 Task: Use the built-in terminal to run and debug Node.js applications in Visual Studio Code.
Action: Mouse moved to (315, 10)
Screenshot: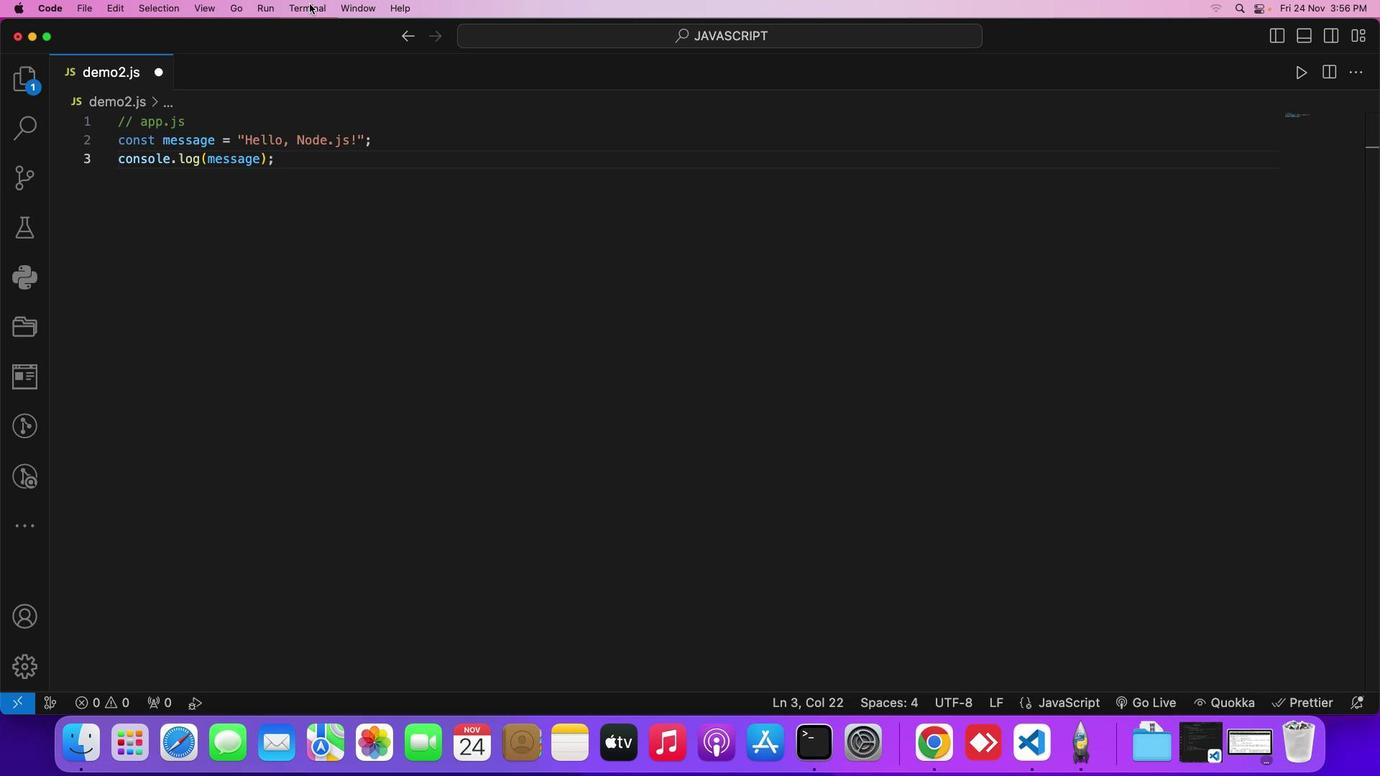 
Action: Mouse pressed left at (315, 10)
Screenshot: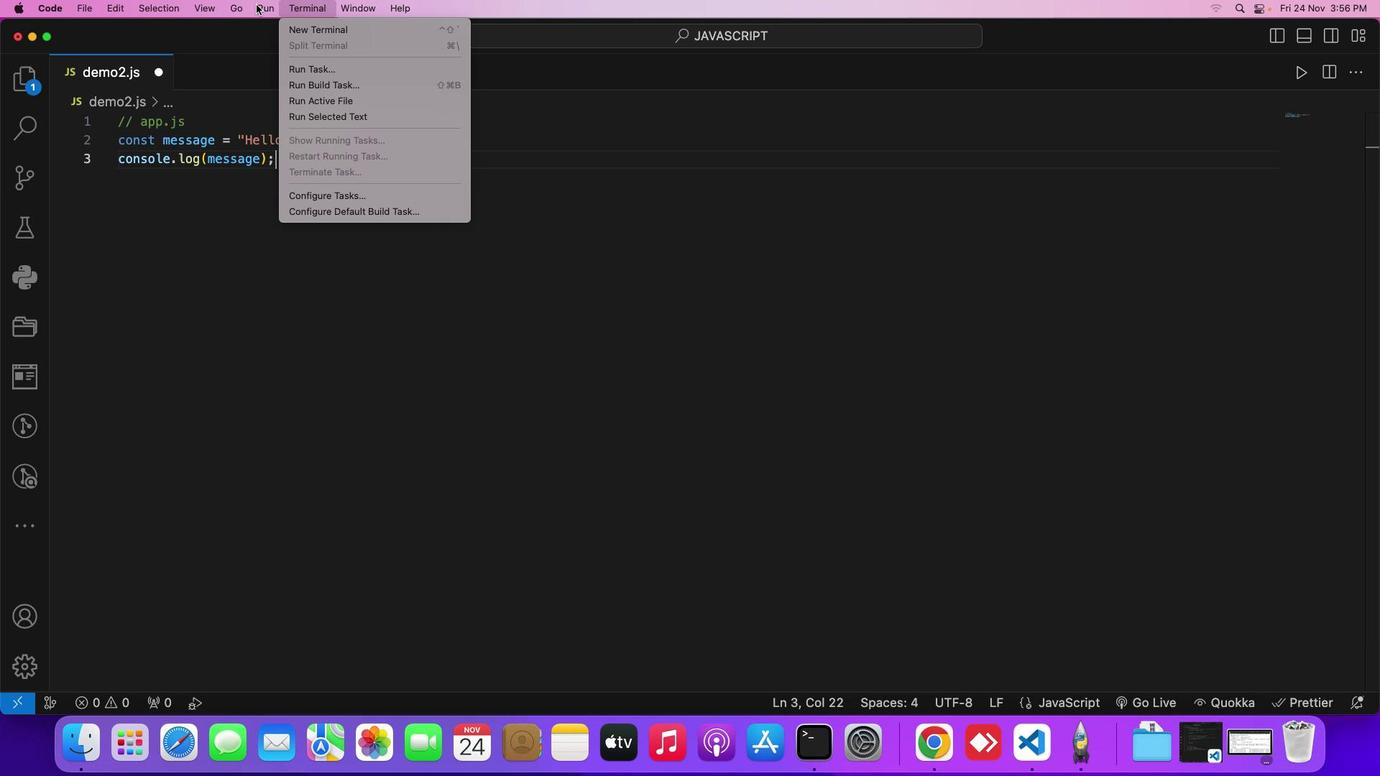 
Action: Mouse moved to (94, 13)
Screenshot: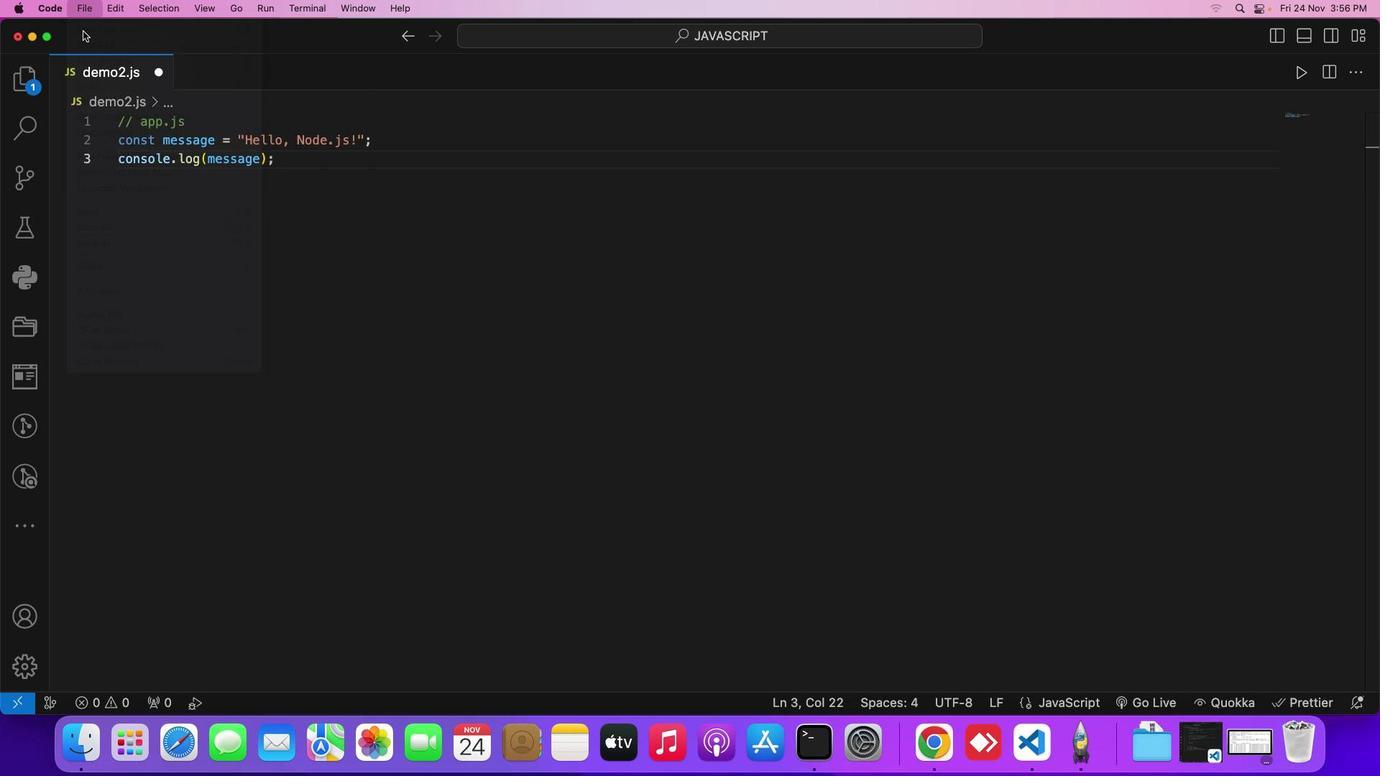 
Action: Mouse pressed left at (94, 13)
Screenshot: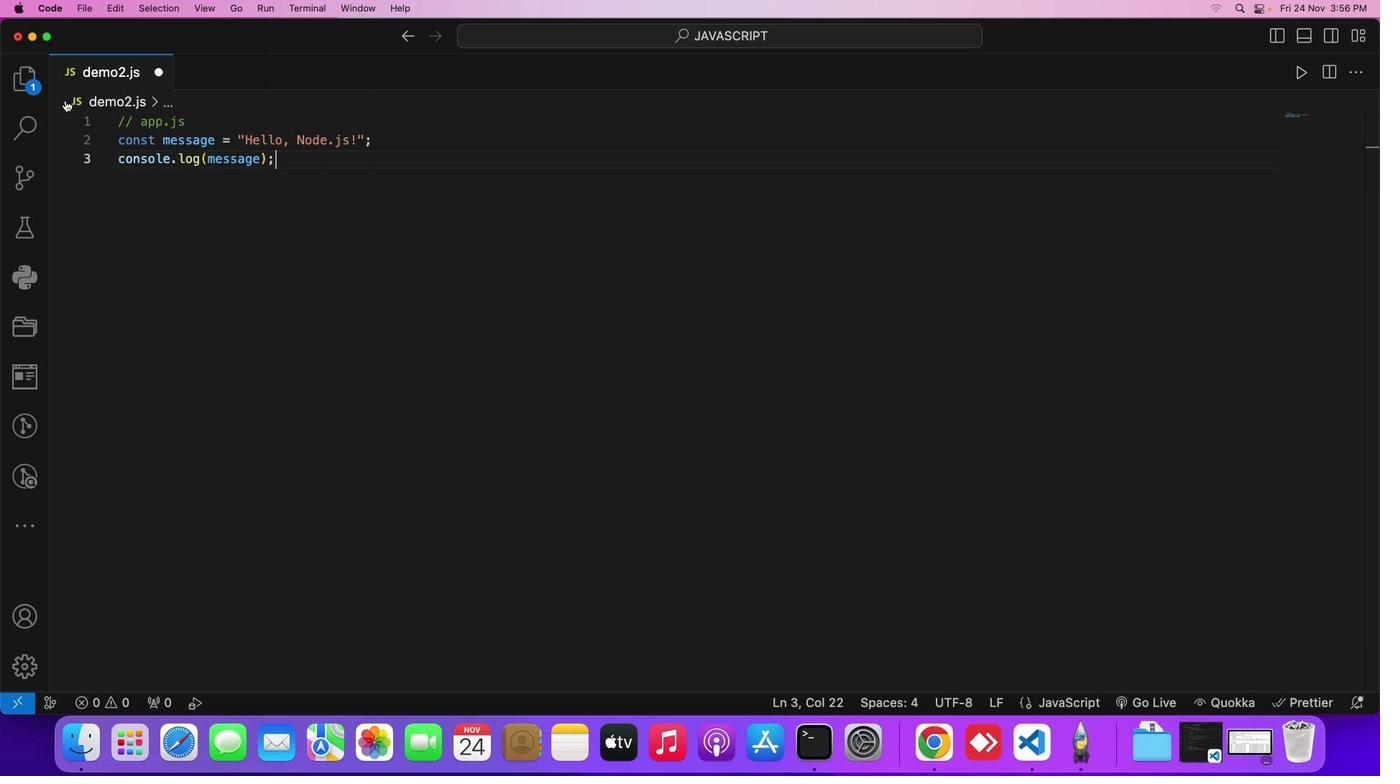 
Action: Mouse moved to (91, 5)
Screenshot: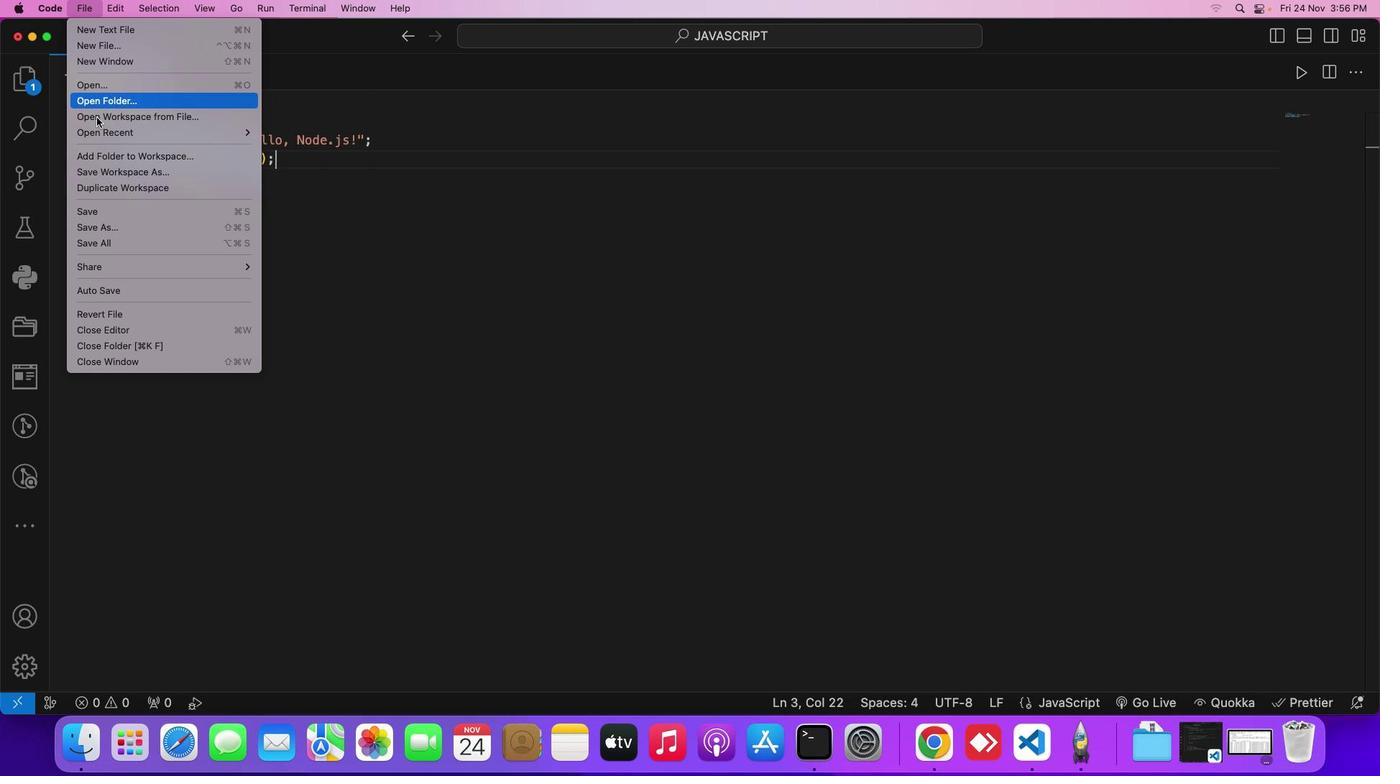 
Action: Mouse pressed left at (91, 5)
Screenshot: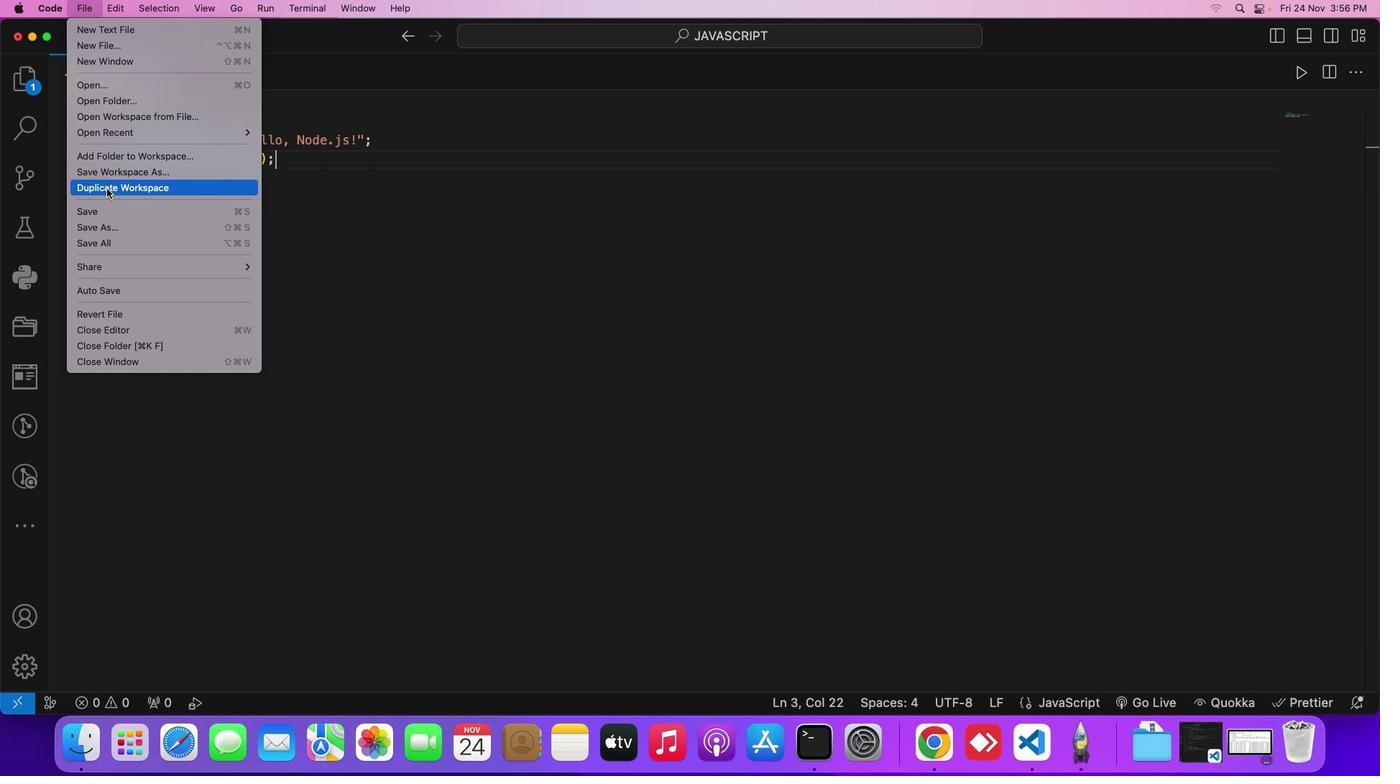 
Action: Mouse moved to (115, 210)
Screenshot: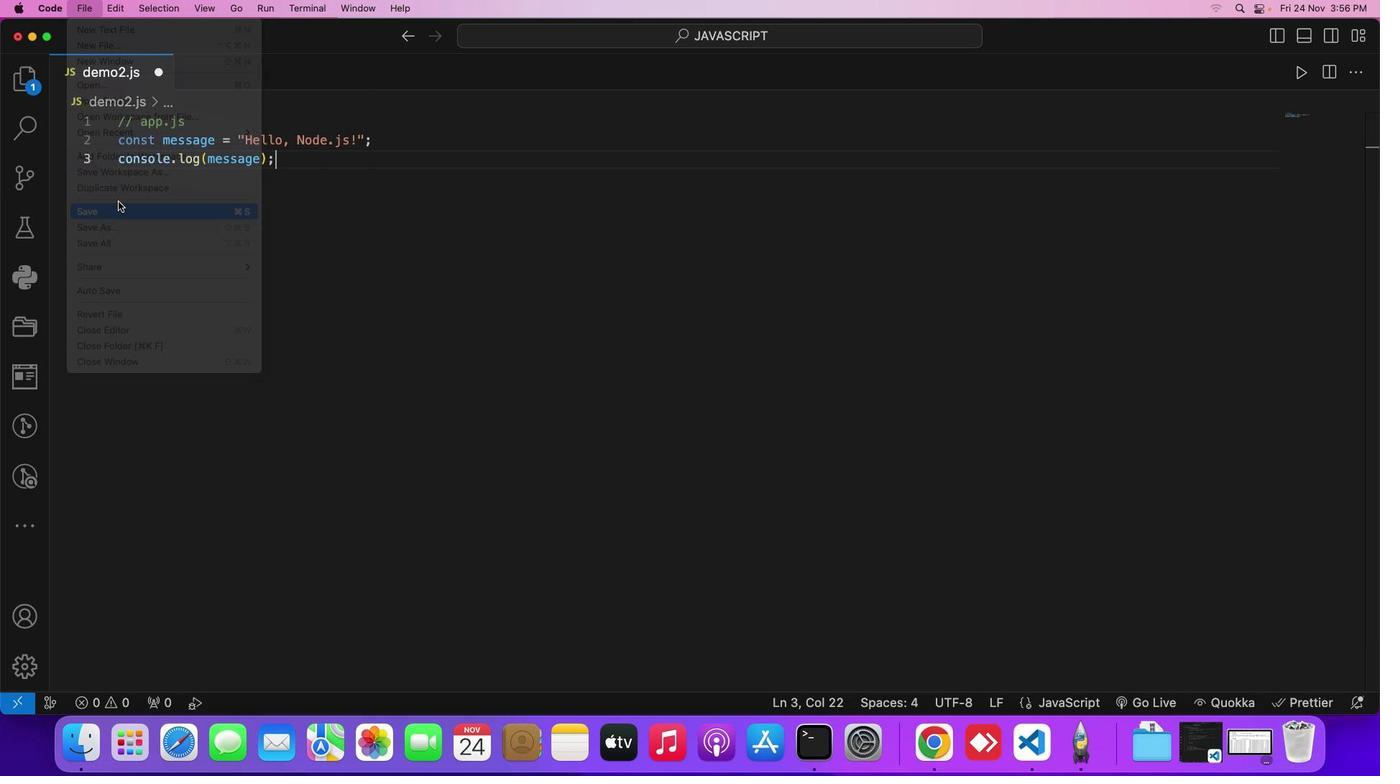 
Action: Mouse pressed left at (115, 210)
Screenshot: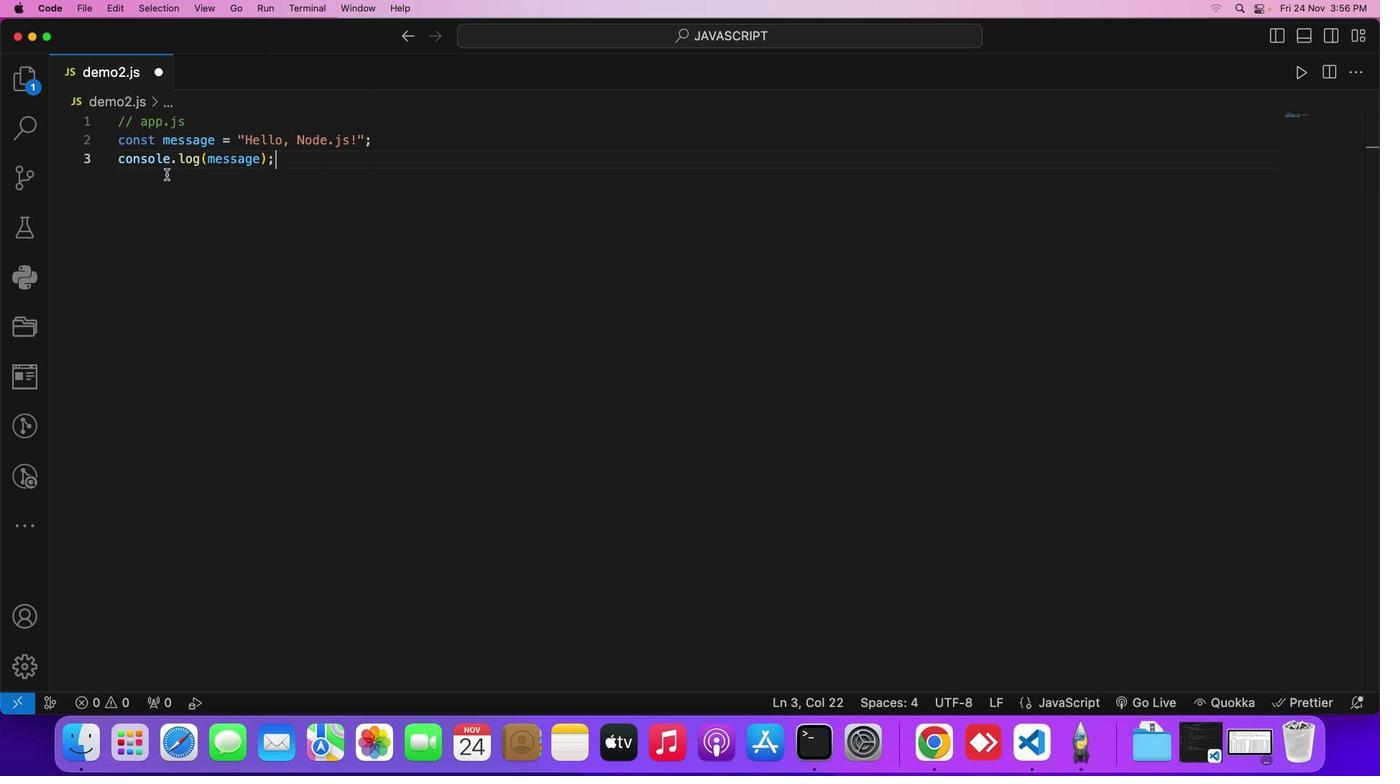 
Action: Mouse moved to (307, 7)
Screenshot: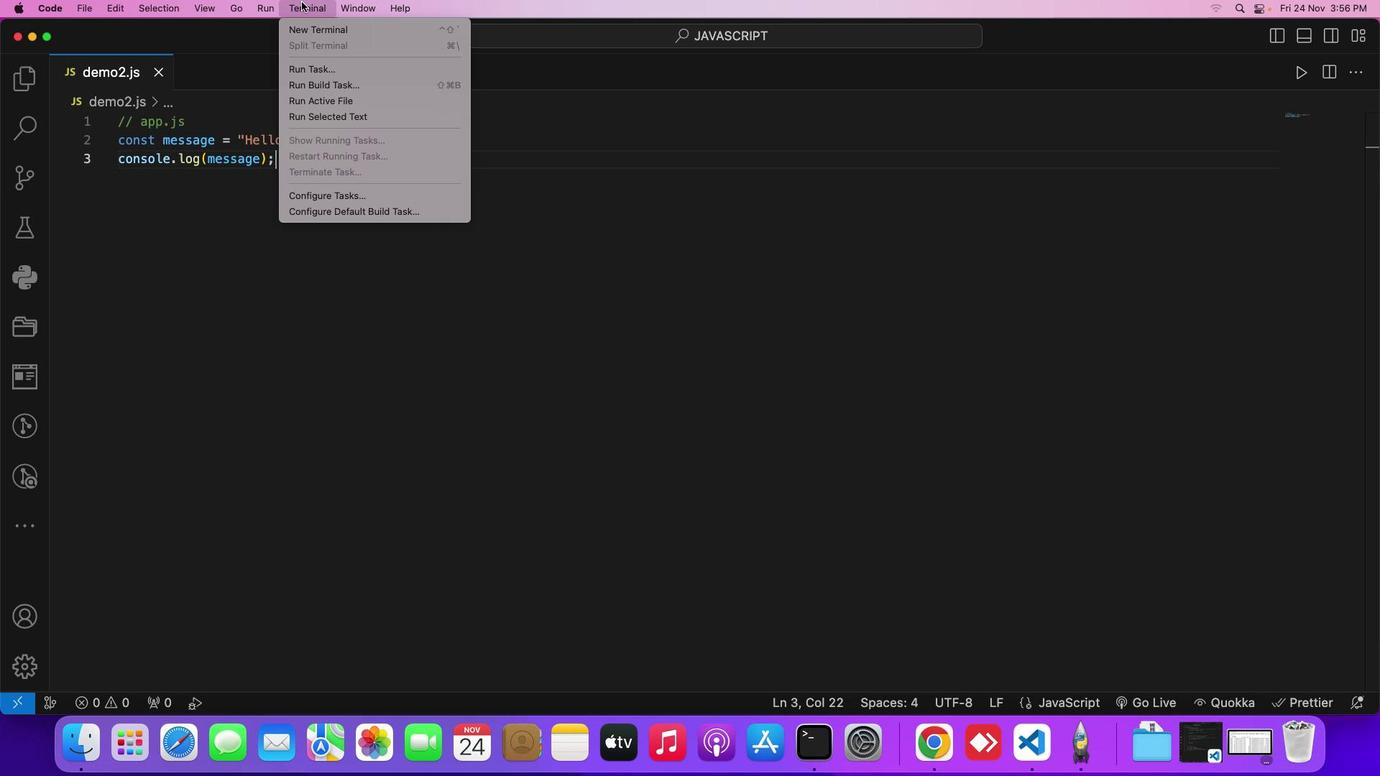 
Action: Mouse pressed left at (307, 7)
Screenshot: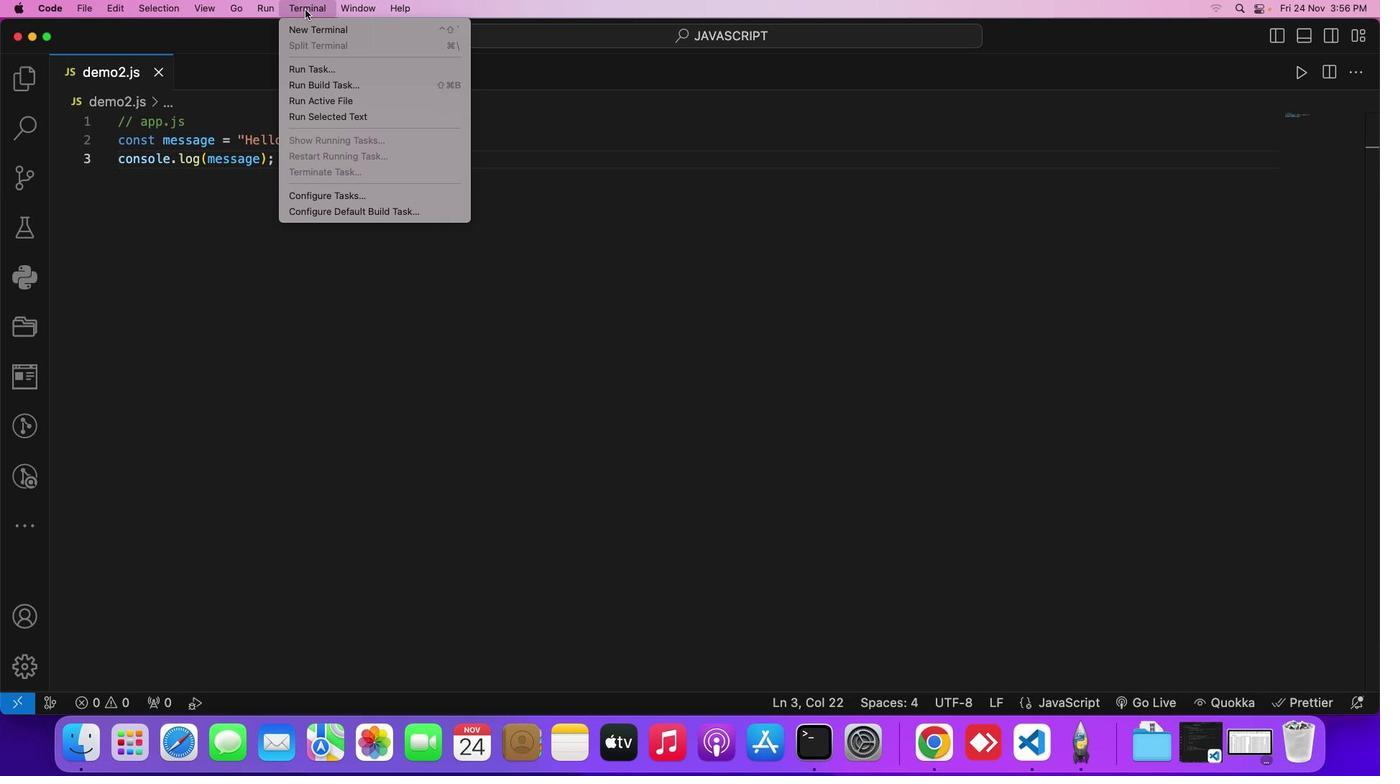 
Action: Mouse moved to (318, 30)
Screenshot: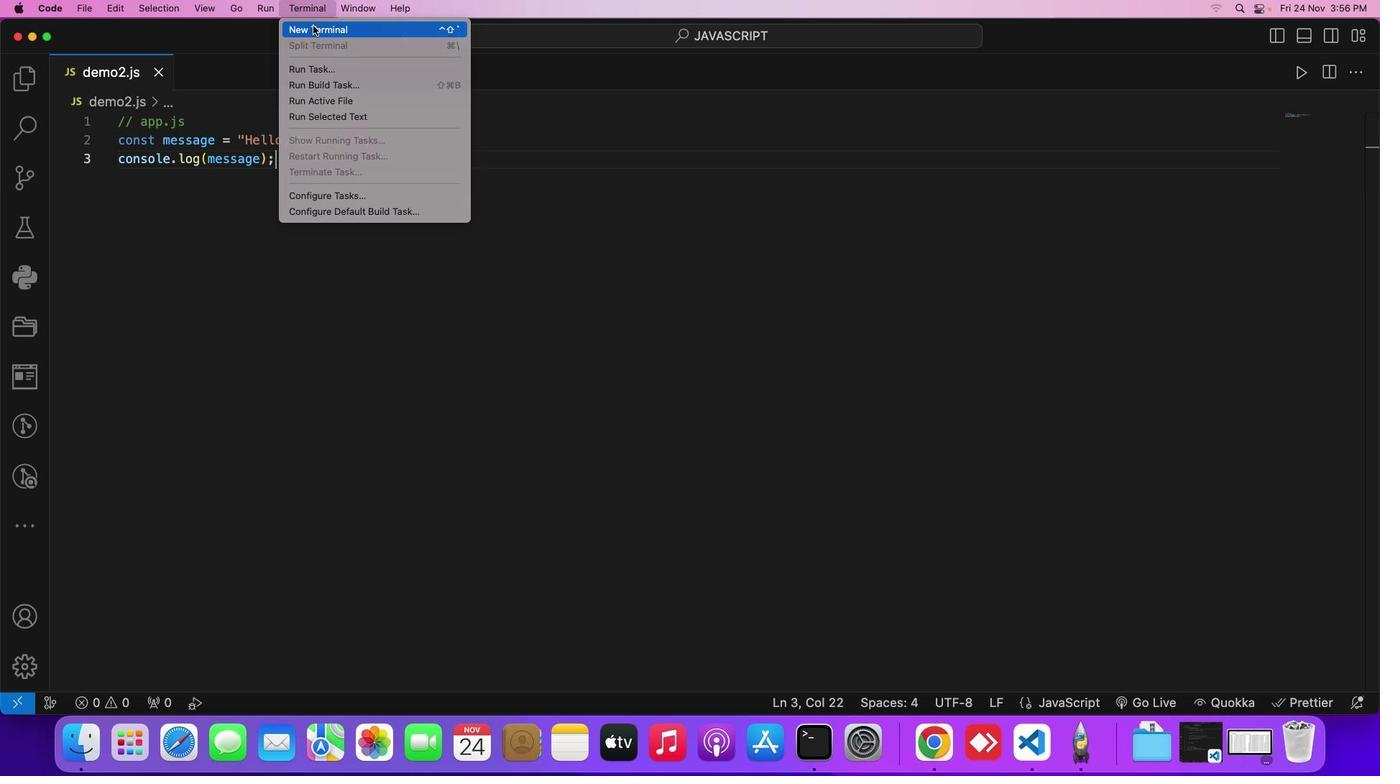 
Action: Mouse pressed left at (318, 30)
Screenshot: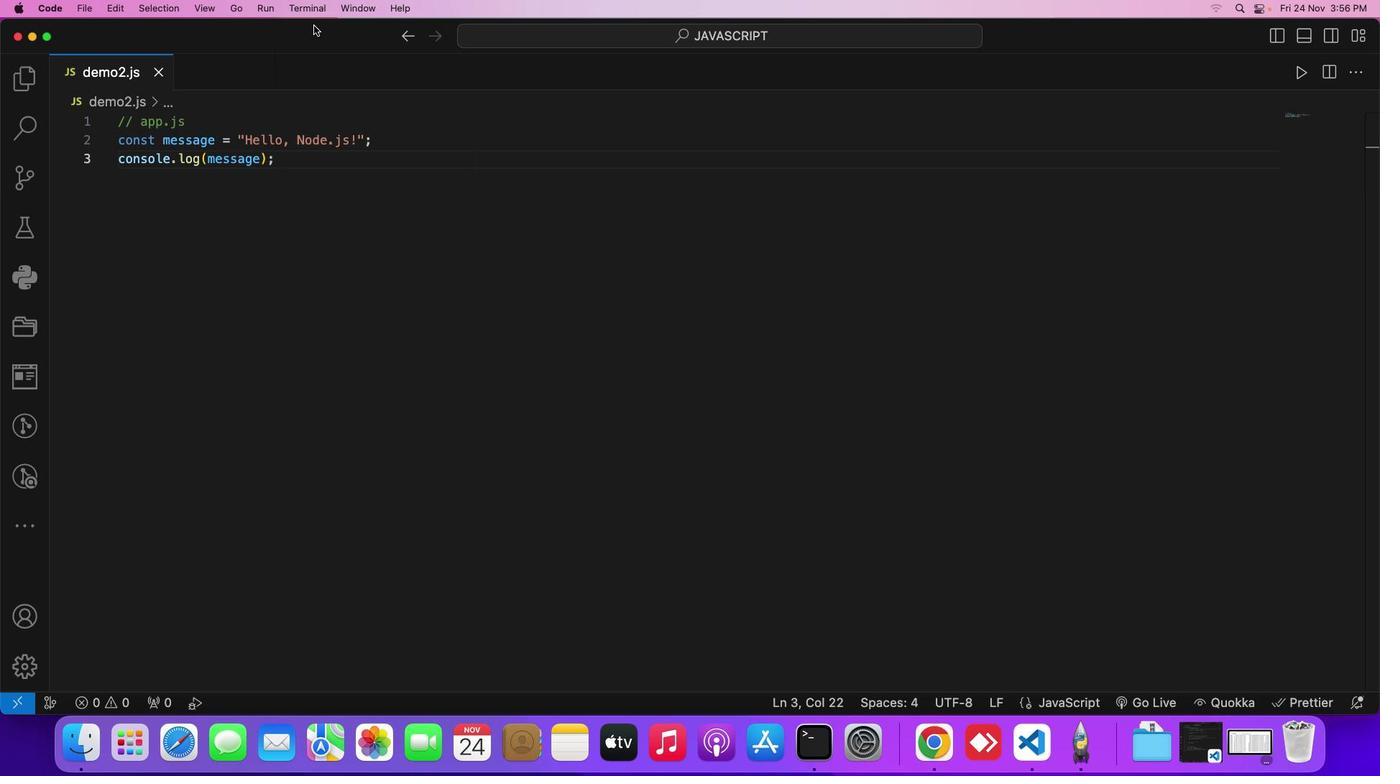 
Action: Mouse moved to (1233, 219)
Screenshot: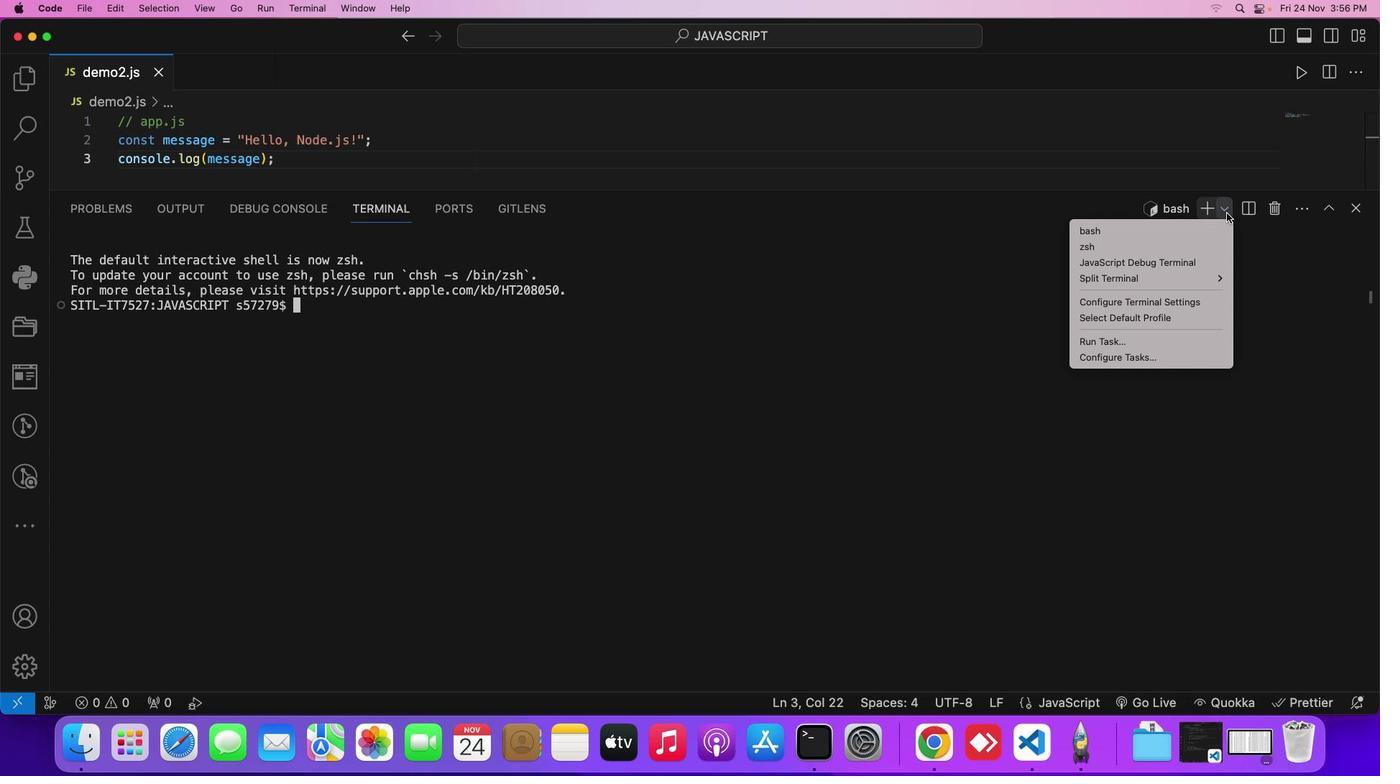 
Action: Mouse pressed left at (1233, 219)
Screenshot: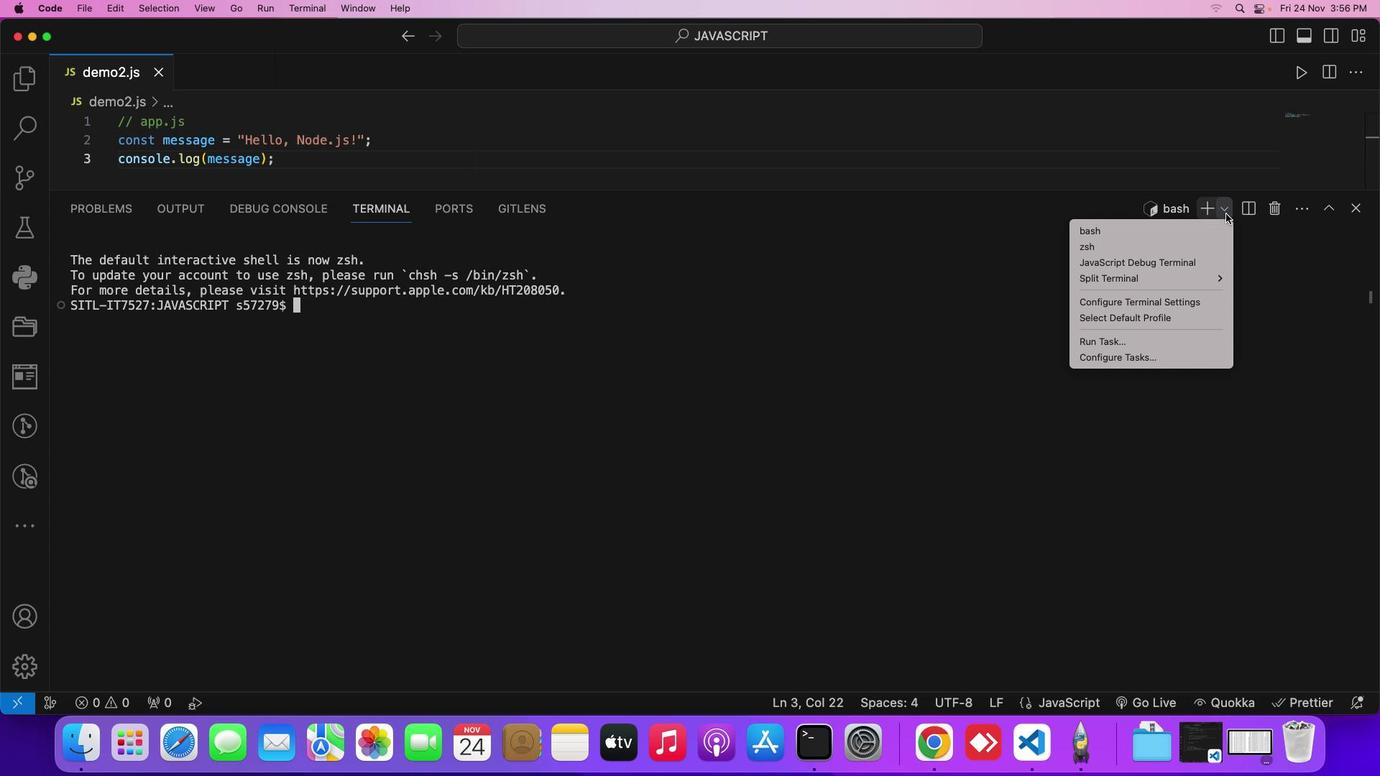
Action: Mouse moved to (1198, 268)
Screenshot: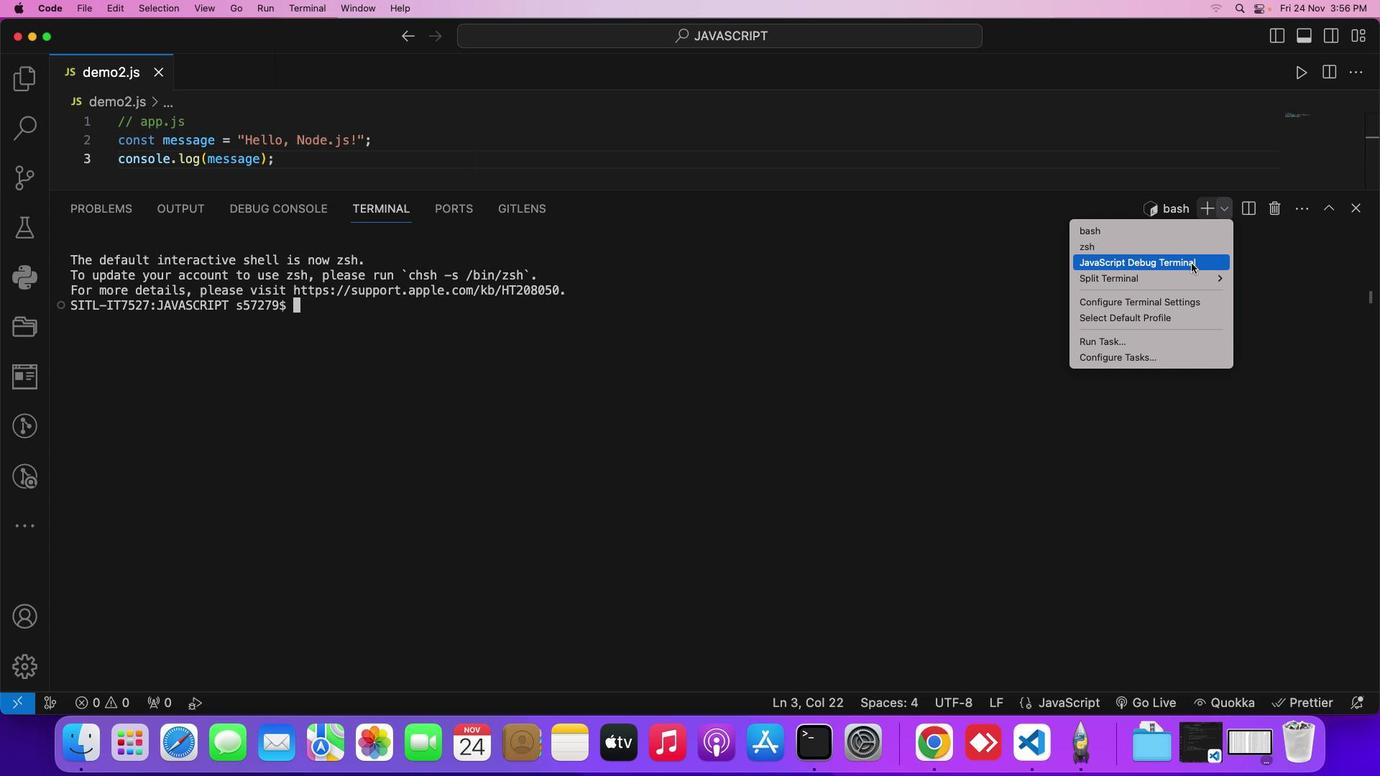 
Action: Mouse pressed left at (1198, 268)
Screenshot: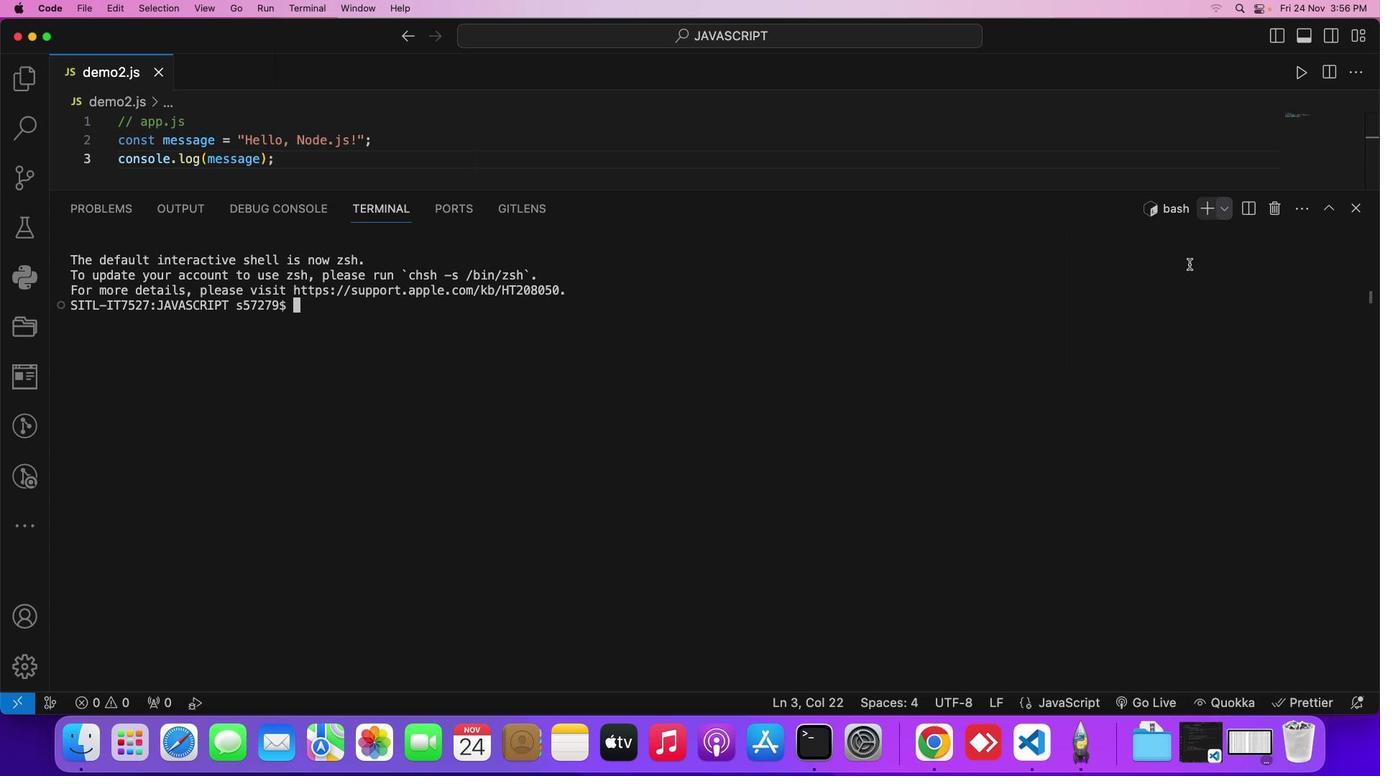 
Action: Mouse moved to (330, 313)
Screenshot: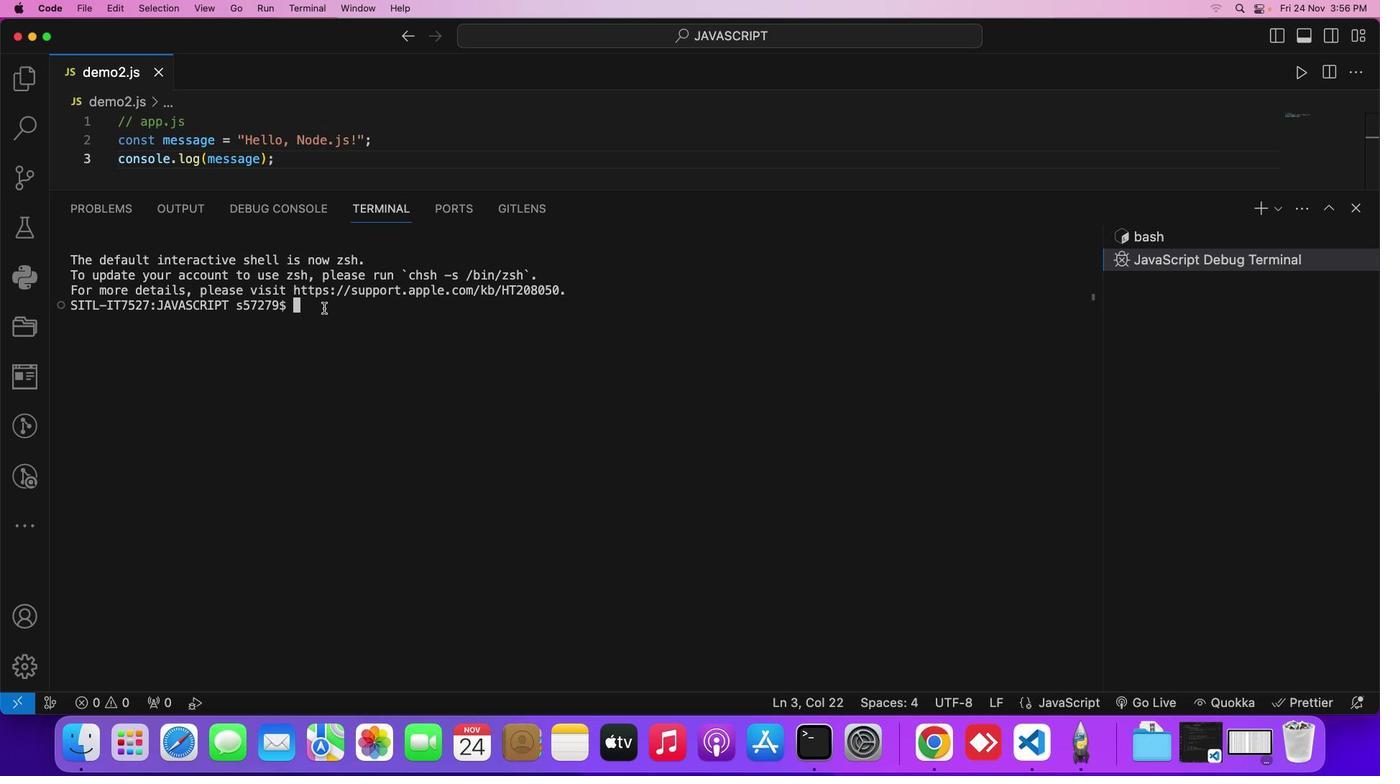 
Action: Key pressed 'n''o''d''e'Key.space'd''e''m''o''2''.''j''s'Key.enter
Screenshot: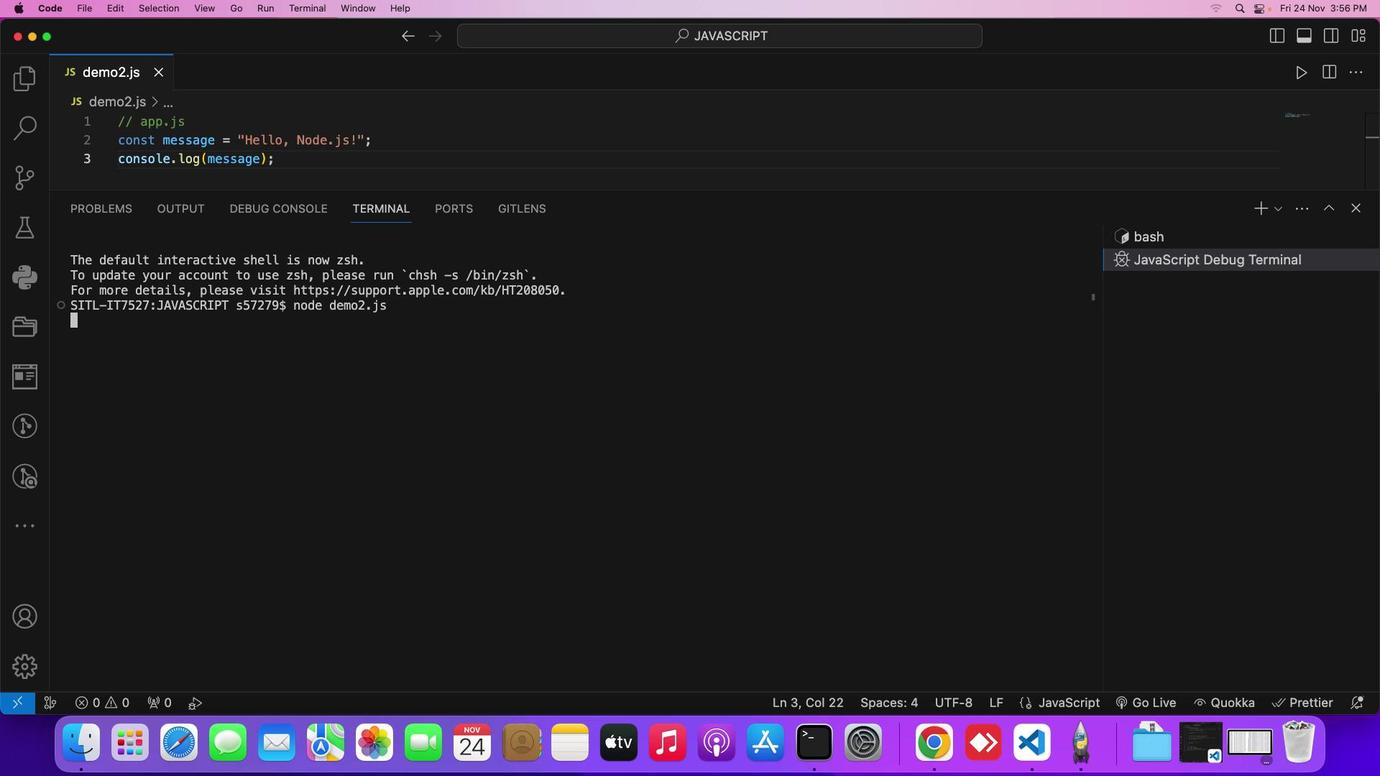 
